 Task: Create a task  Integrate a new third-party API into a website , assign it to team member softage.3@softage.net in the project AgileCamp and update the status of the task to  On Track  , set the priority of the task to High
Action: Mouse moved to (70, 298)
Screenshot: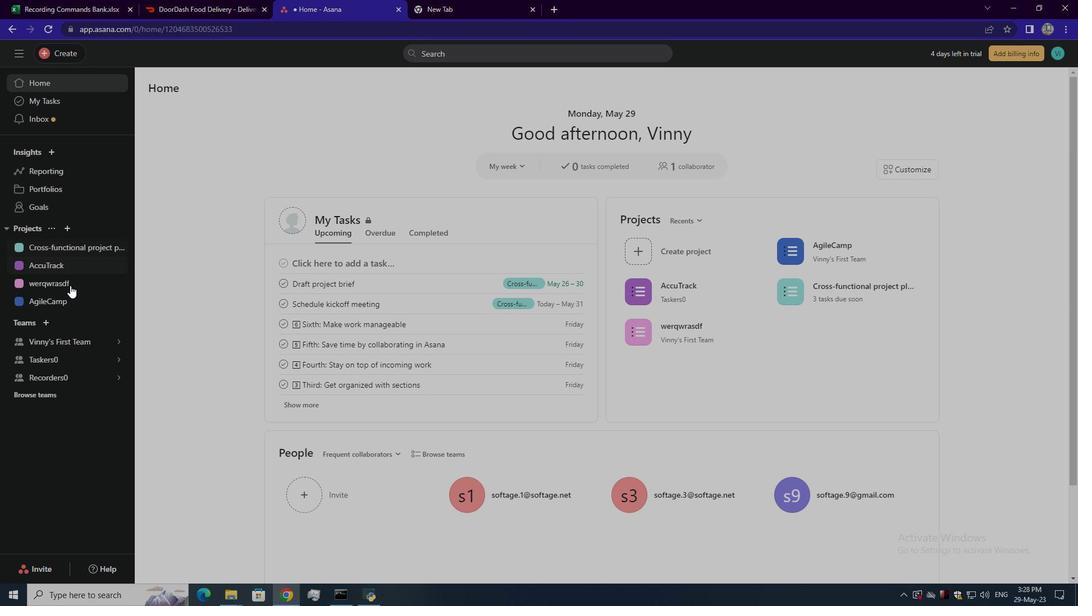
Action: Mouse pressed left at (70, 298)
Screenshot: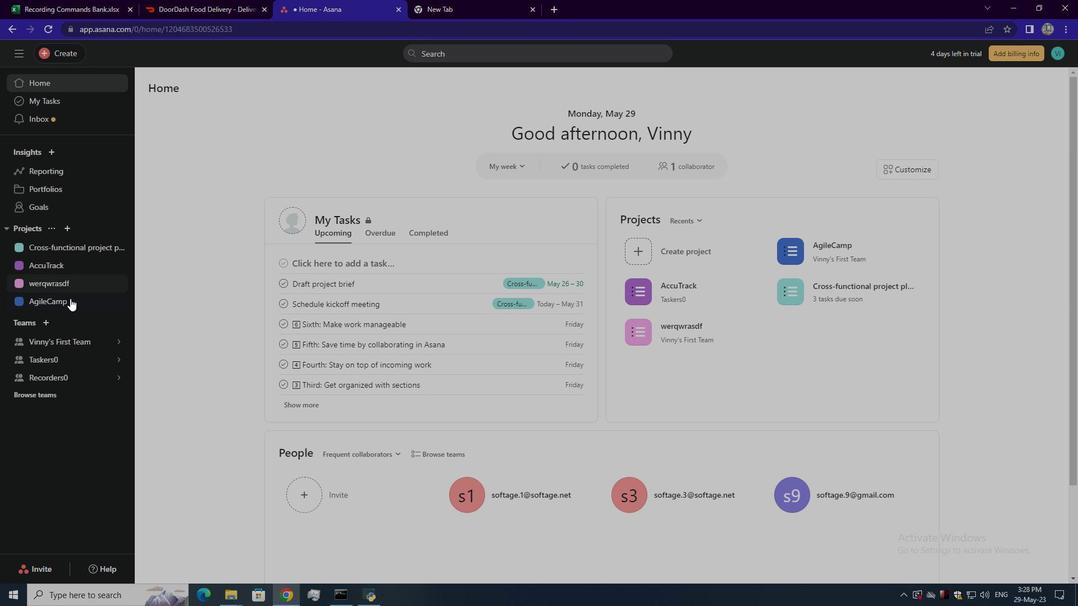 
Action: Mouse moved to (60, 59)
Screenshot: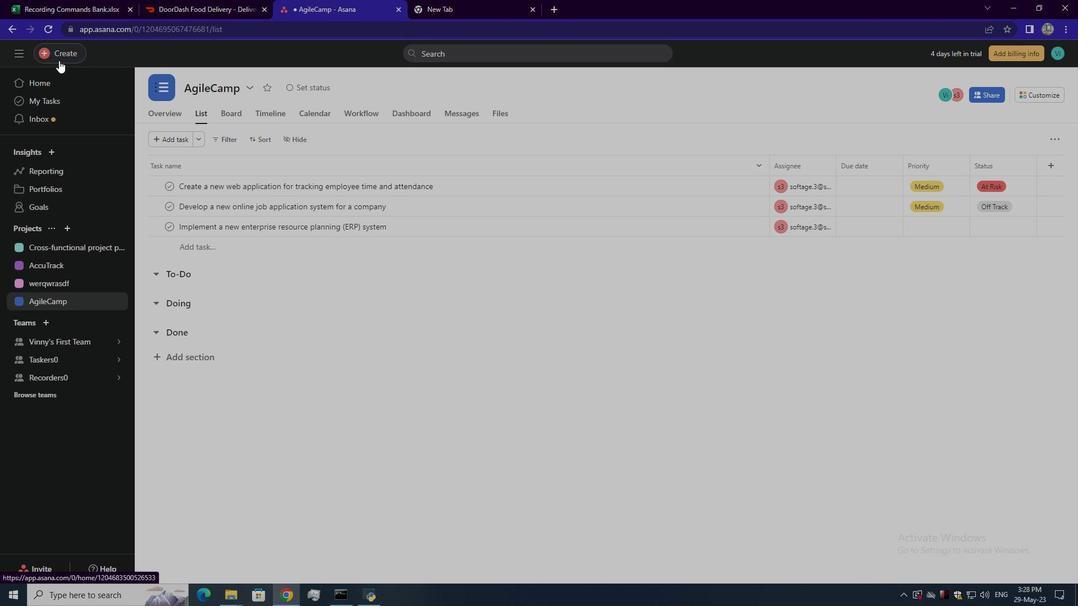 
Action: Mouse pressed left at (60, 59)
Screenshot: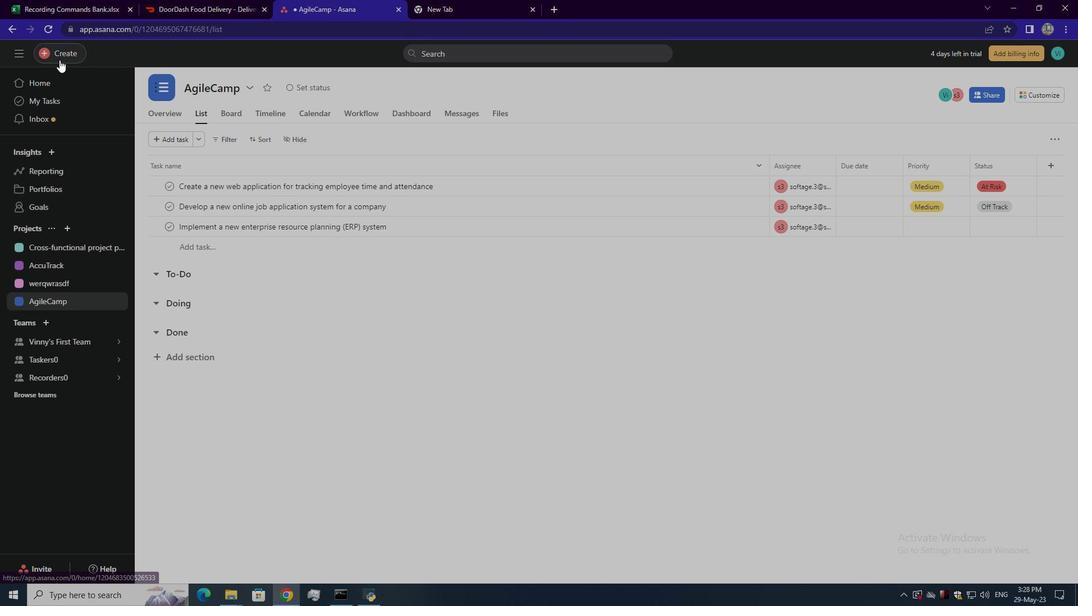
Action: Mouse moved to (123, 57)
Screenshot: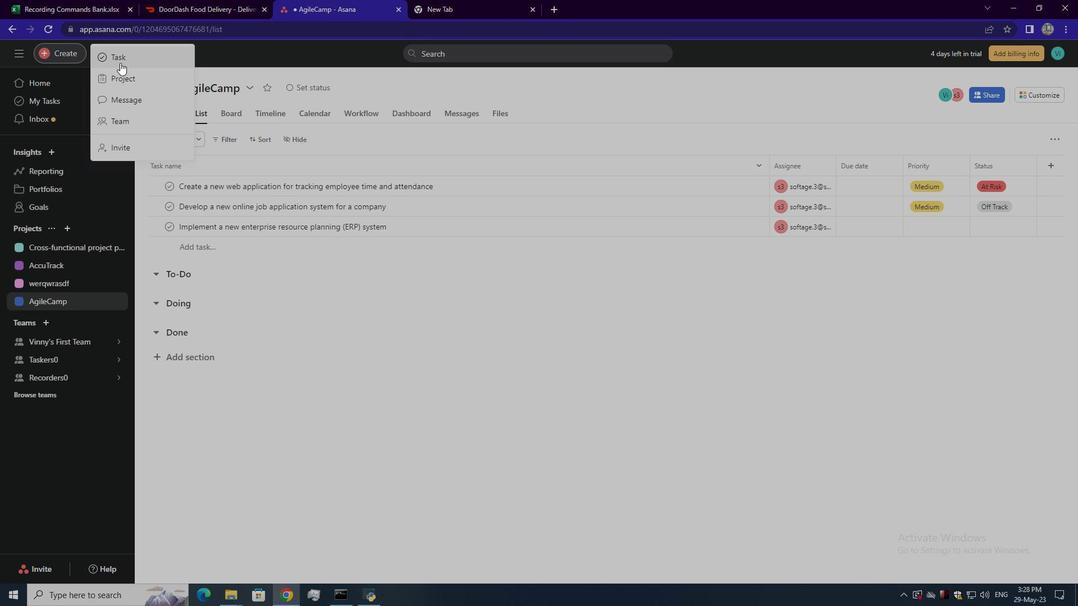 
Action: Mouse pressed left at (123, 57)
Screenshot: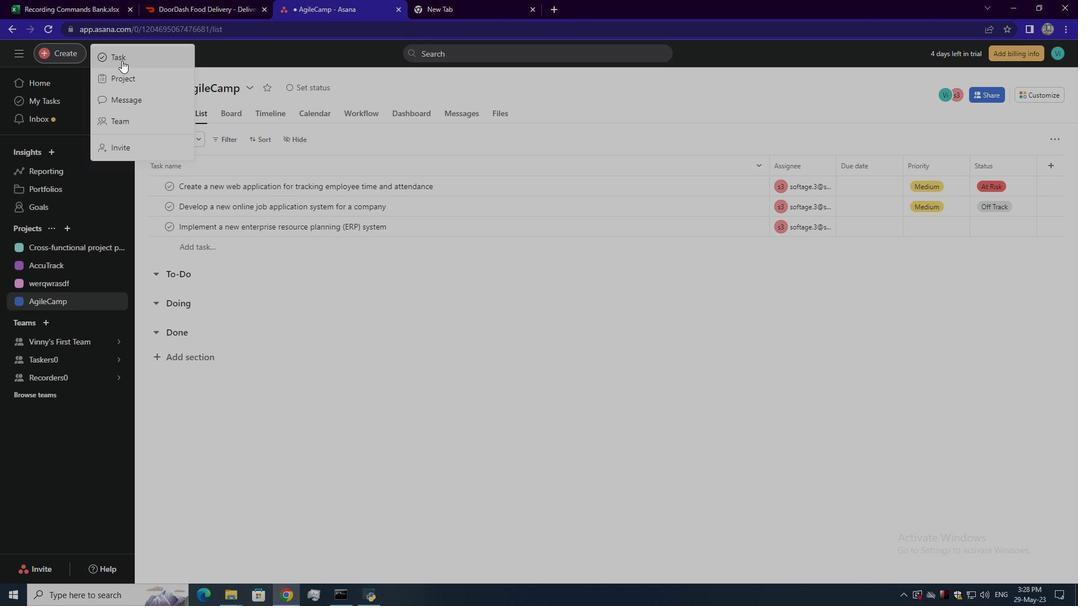 
Action: Mouse moved to (824, 353)
Screenshot: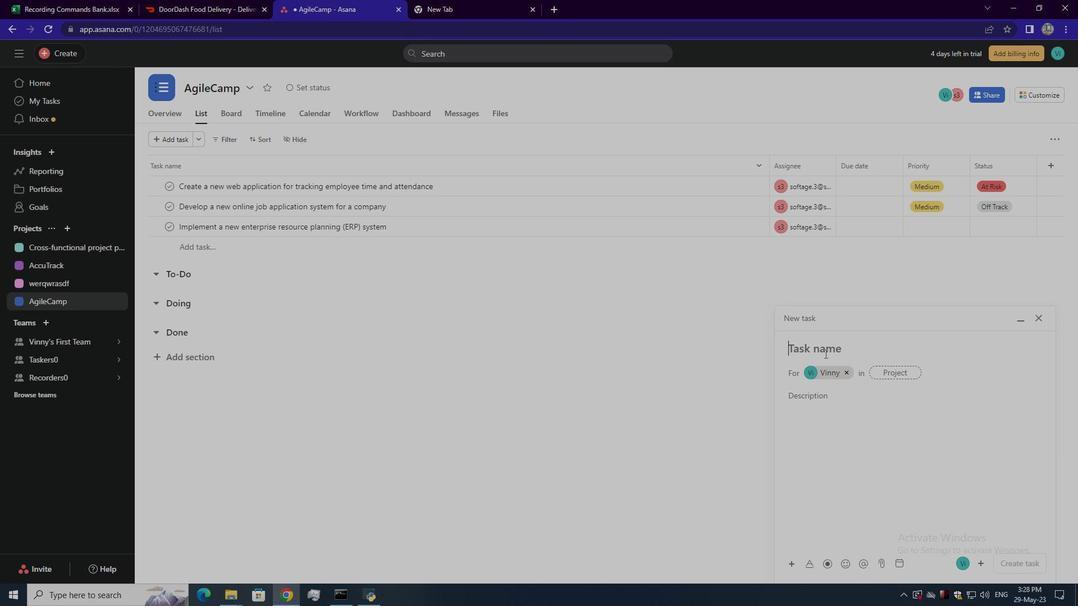 
Action: Mouse pressed left at (824, 353)
Screenshot: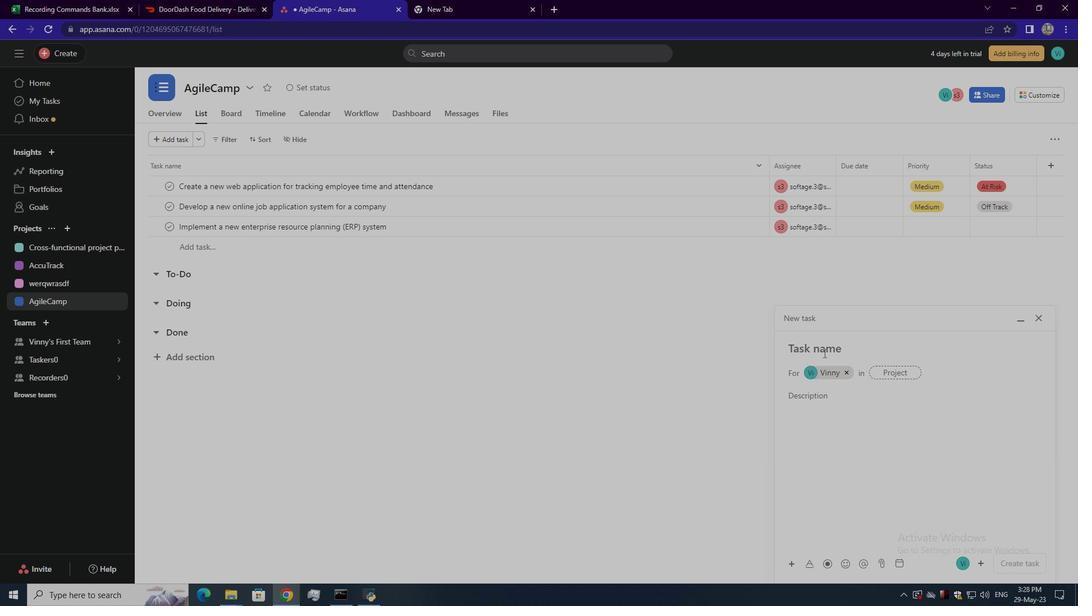 
Action: Key pressed <Key.shift>Integrat<Key.space>a<Key.space>new<Key.space>third<Key.space>-[<Key.backspace><Key.backspace><Key.backspace>-party<Key.space><Key.shift>API<Key.space>into<Key.space>a<Key.space>website<Key.enter>
Screenshot: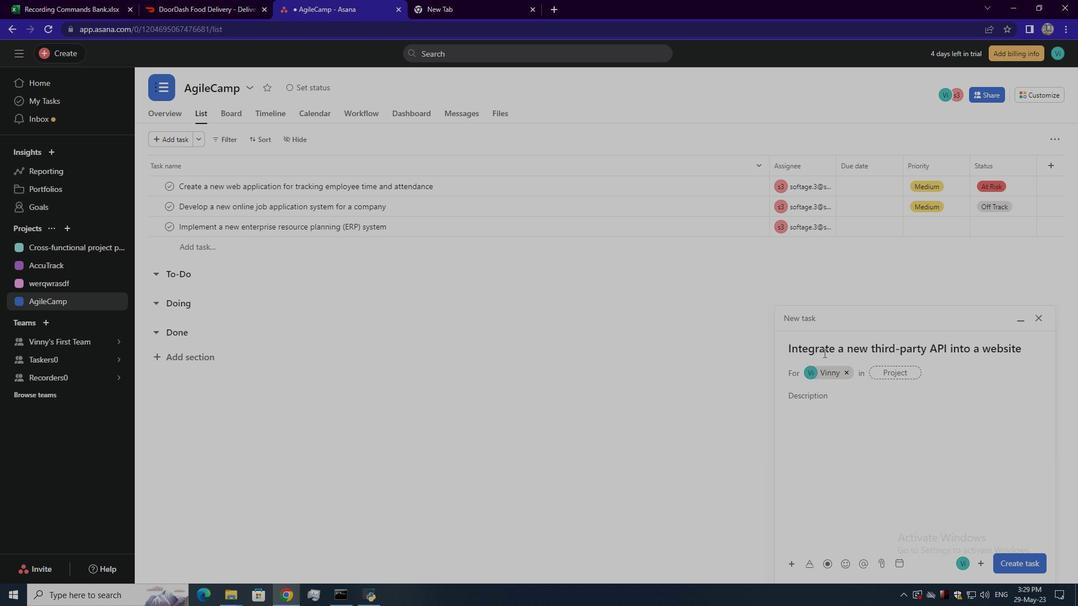 
Action: Mouse moved to (892, 371)
Screenshot: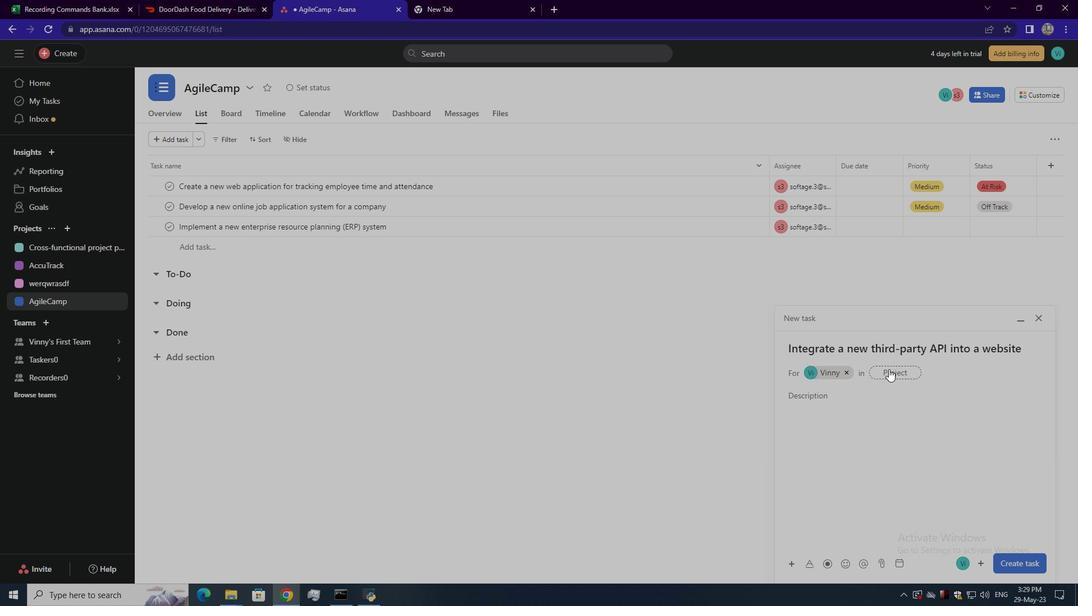 
Action: Mouse pressed left at (892, 371)
Screenshot: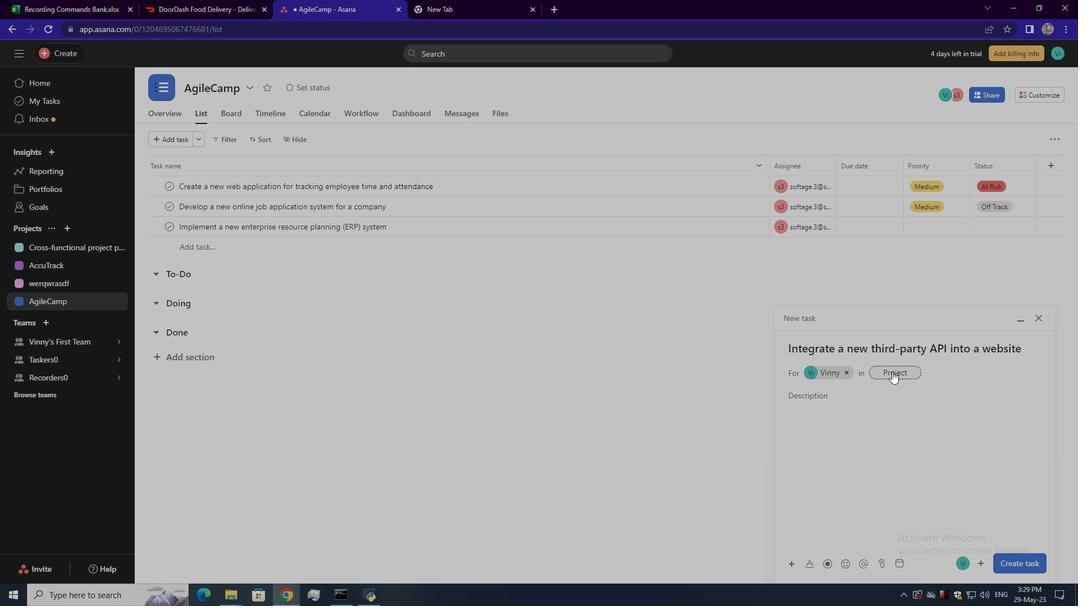 
Action: Mouse moved to (762, 385)
Screenshot: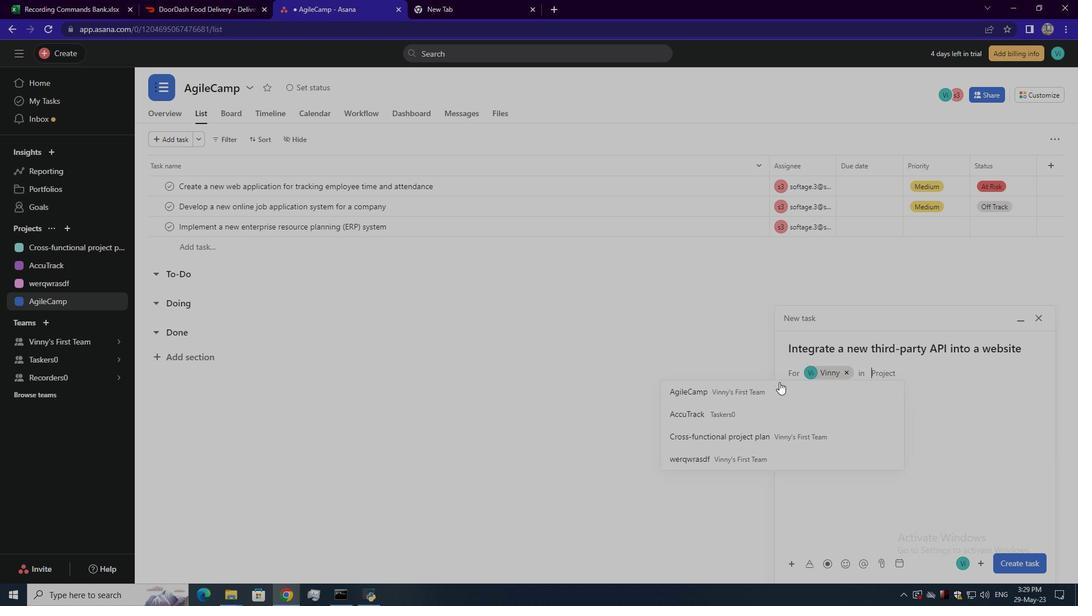 
Action: Mouse pressed left at (762, 385)
Screenshot: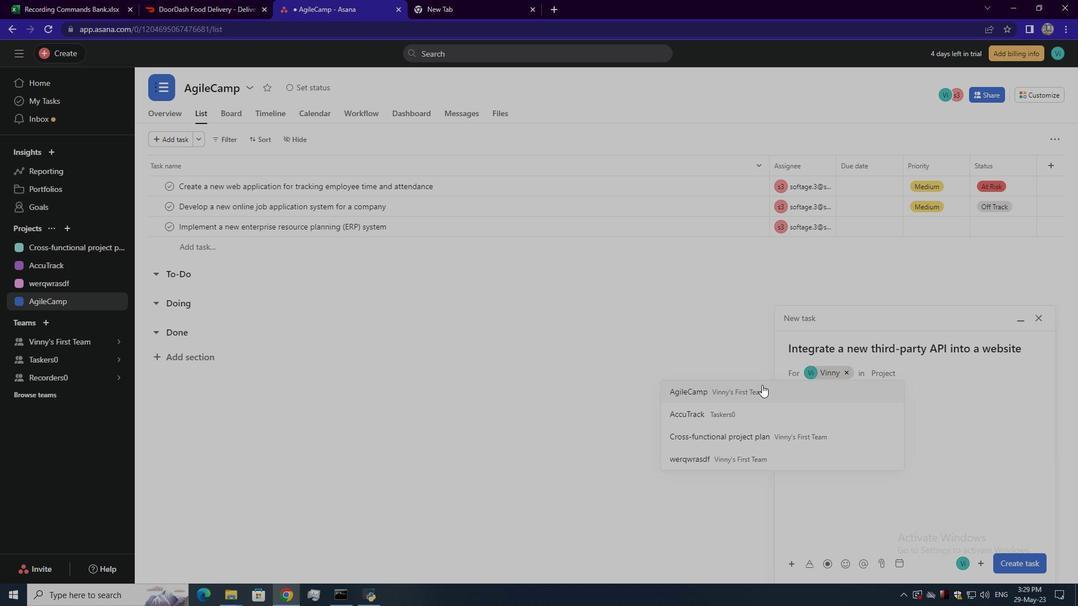 
Action: Mouse moved to (848, 400)
Screenshot: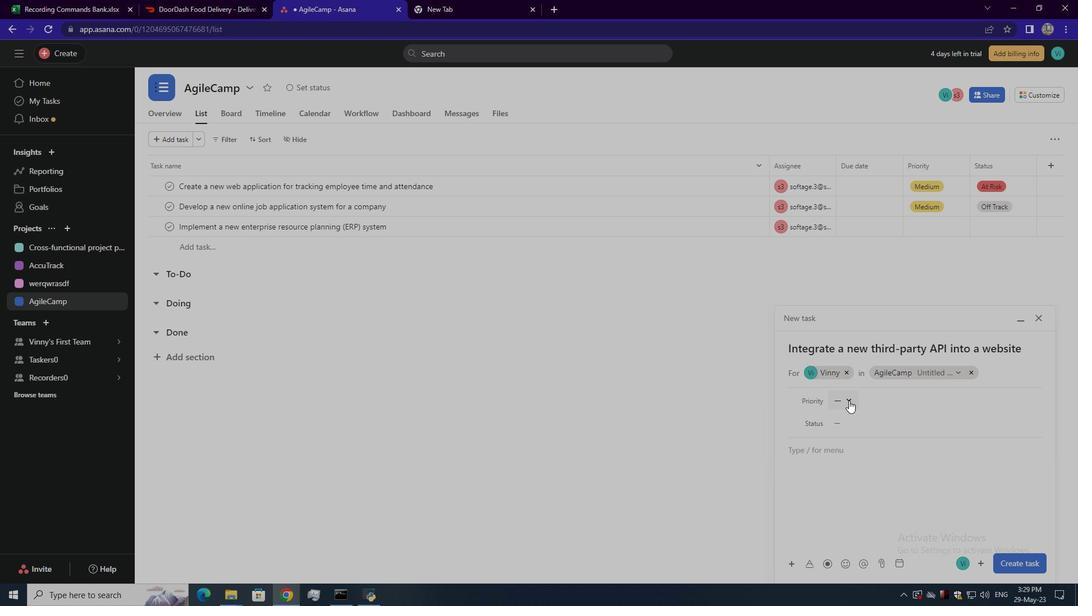 
Action: Mouse pressed left at (848, 400)
Screenshot: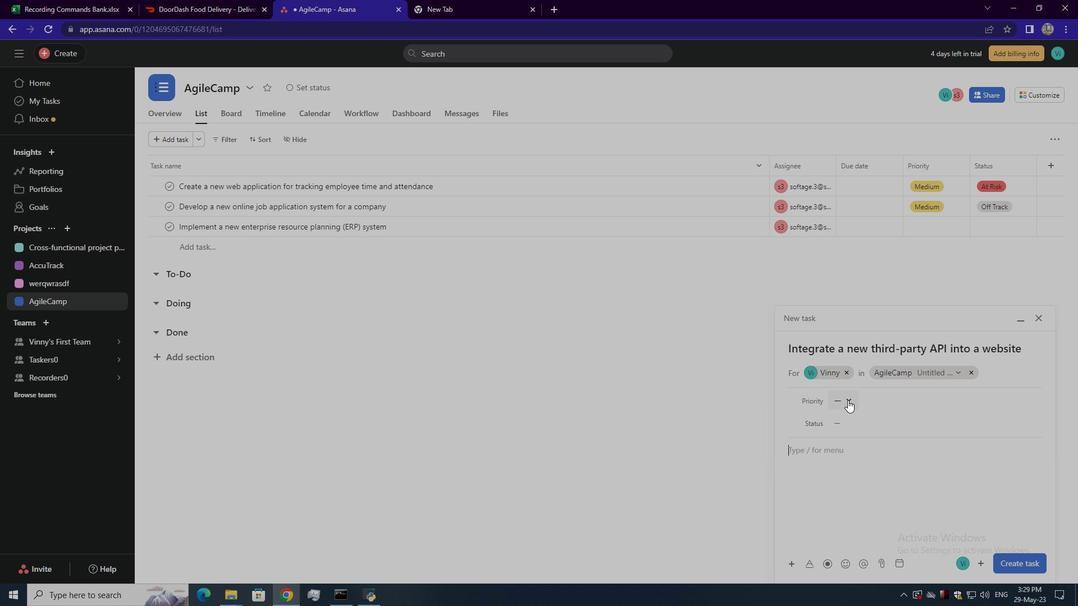 
Action: Mouse moved to (860, 431)
Screenshot: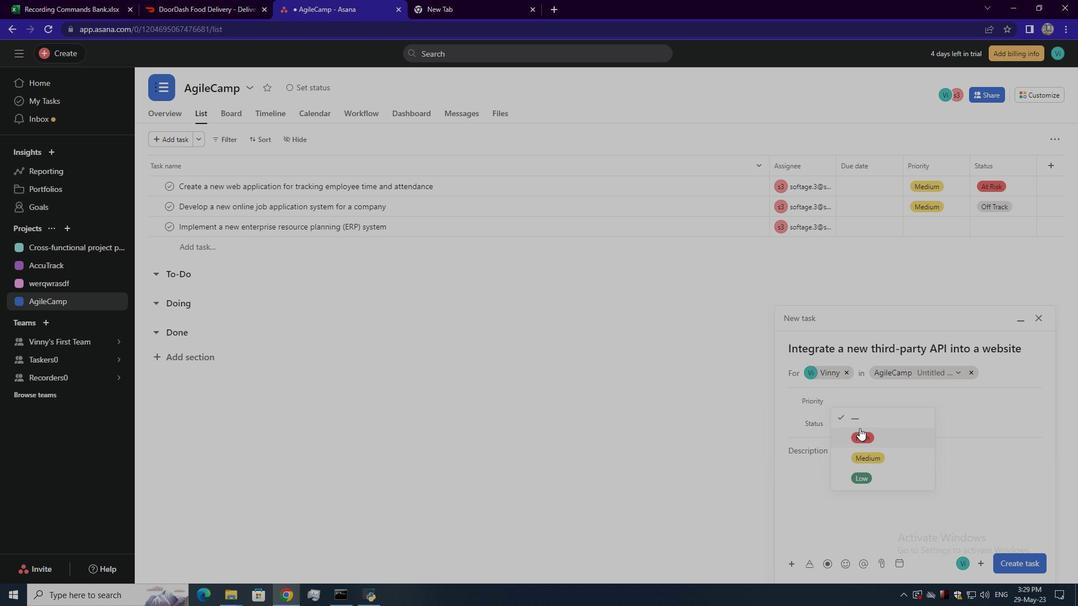 
Action: Mouse pressed left at (860, 431)
Screenshot: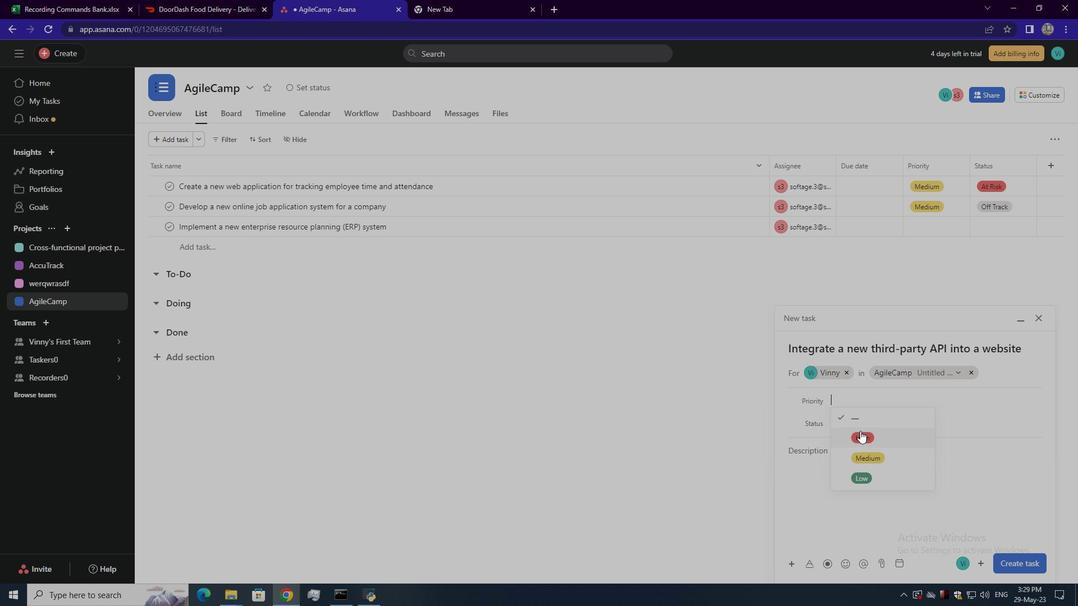 
Action: Mouse moved to (841, 422)
Screenshot: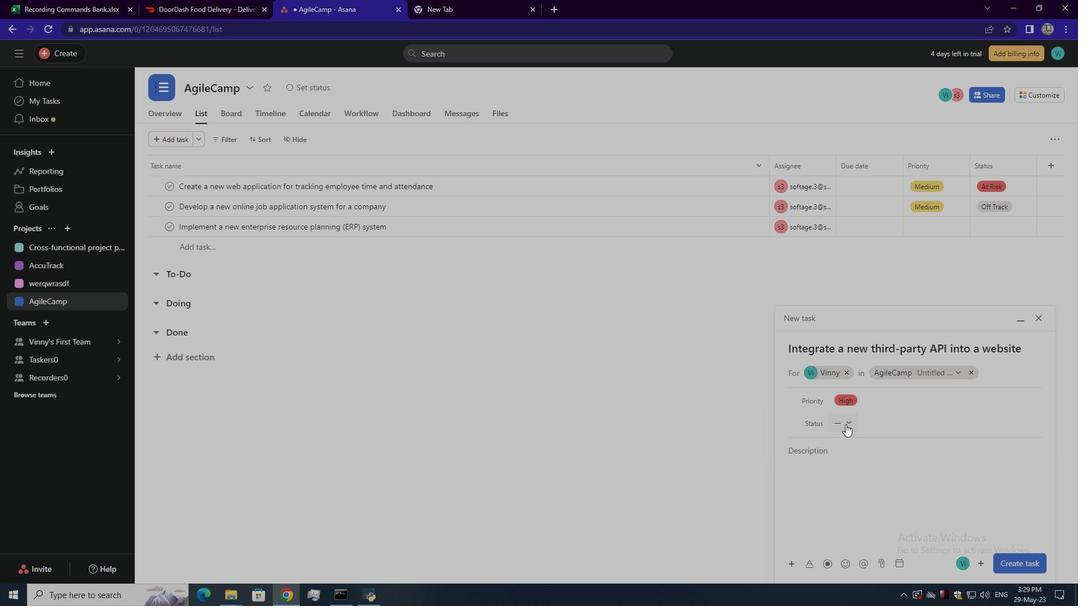 
Action: Mouse pressed left at (841, 422)
Screenshot: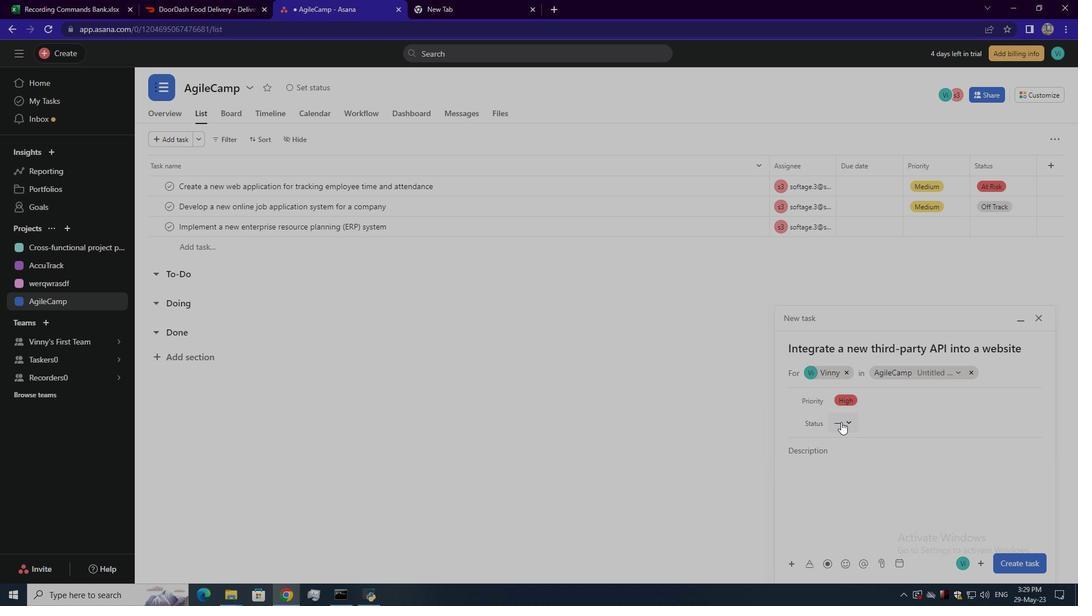 
Action: Mouse moved to (870, 475)
Screenshot: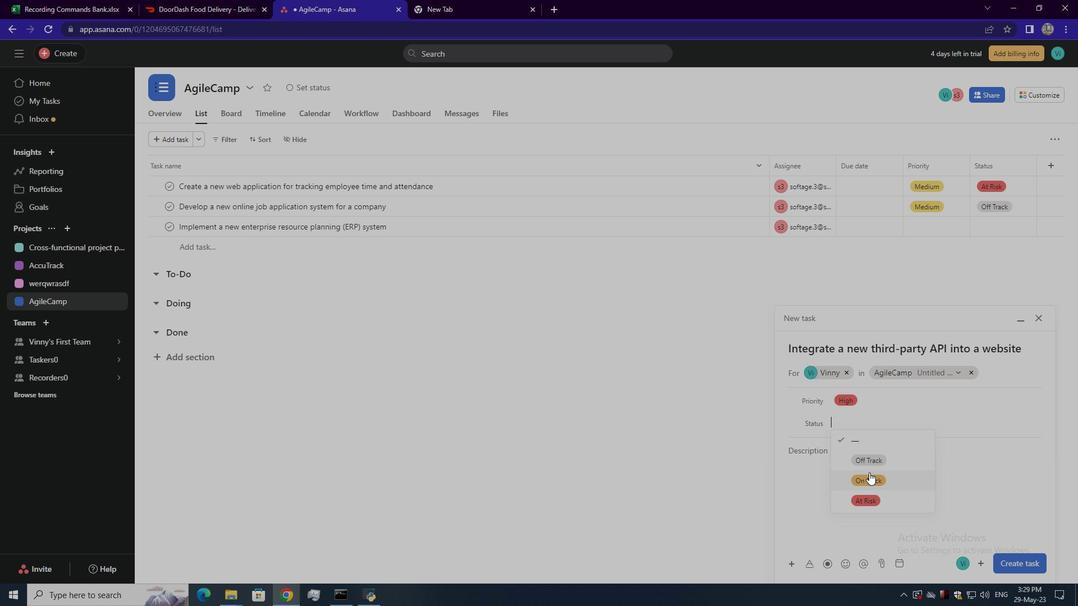 
Action: Mouse pressed left at (870, 475)
Screenshot: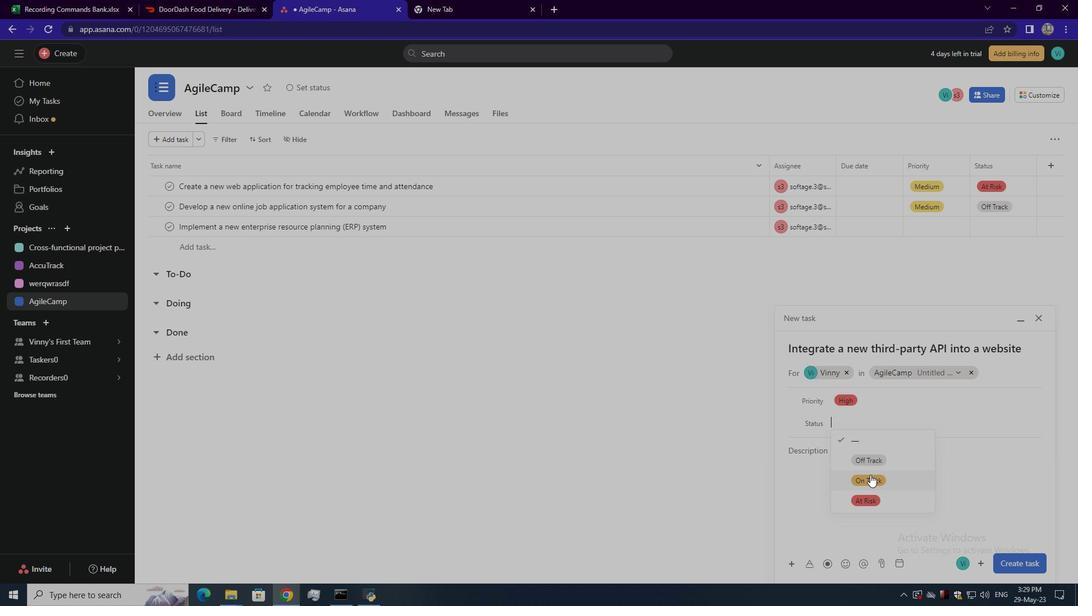 
Action: Mouse moved to (1005, 558)
Screenshot: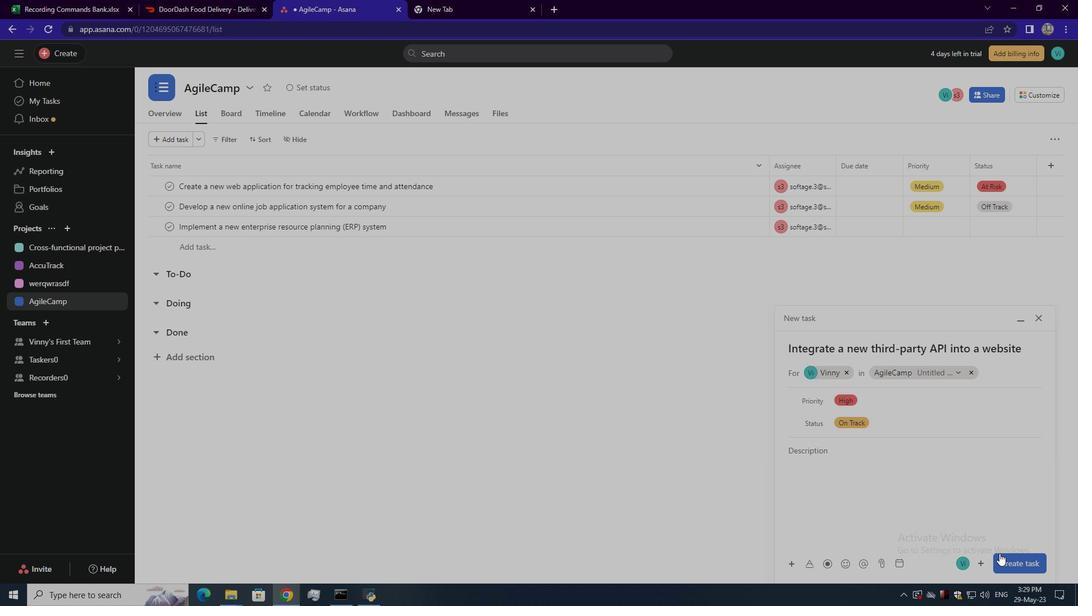 
Action: Mouse pressed left at (1005, 558)
Screenshot: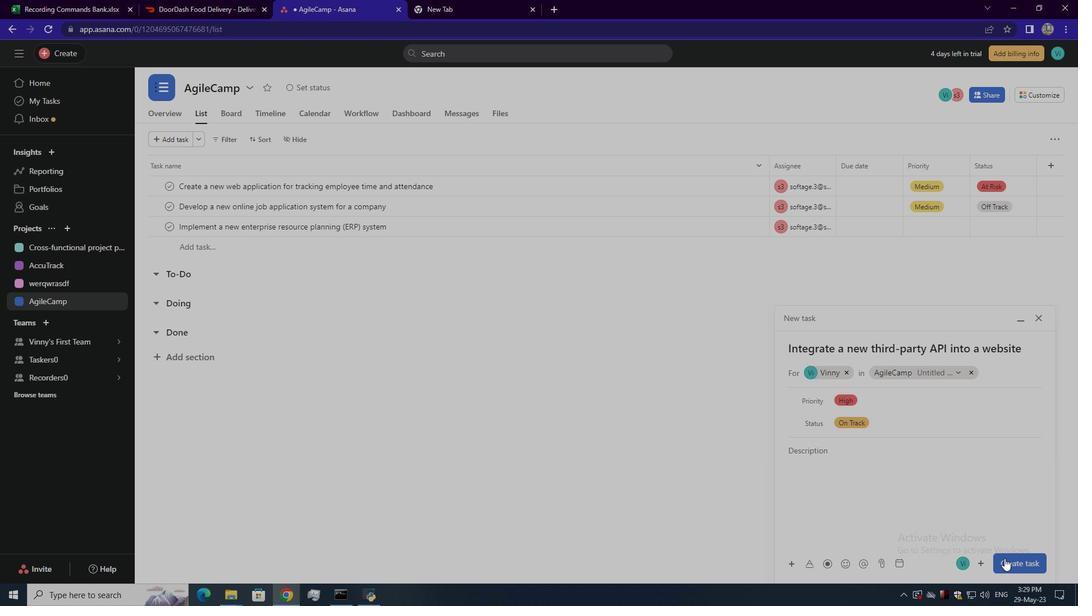 
Action: Mouse moved to (808, 248)
Screenshot: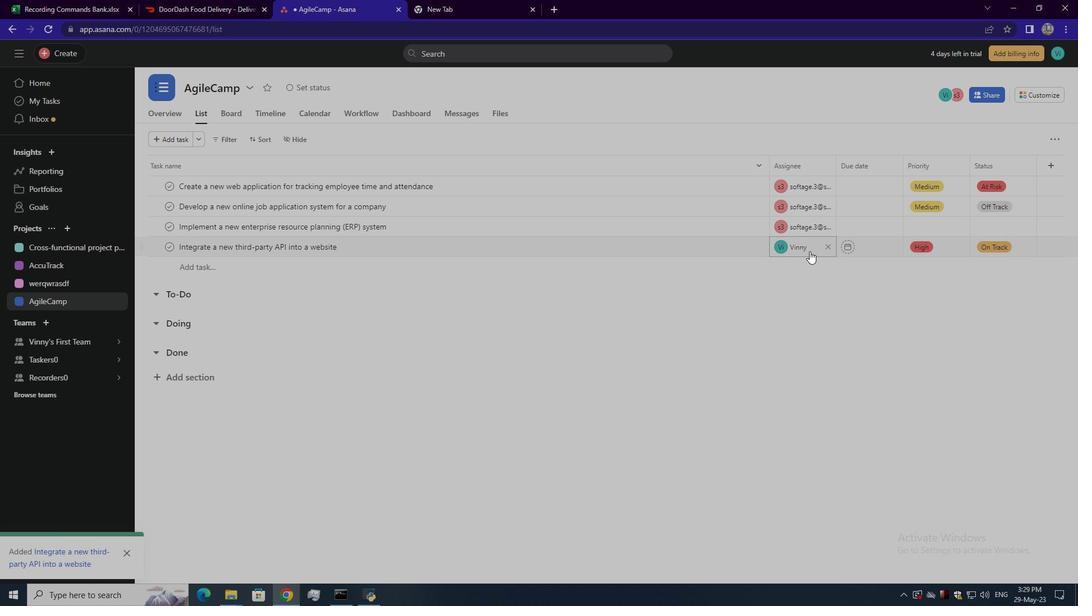 
Action: Mouse pressed left at (808, 248)
Screenshot: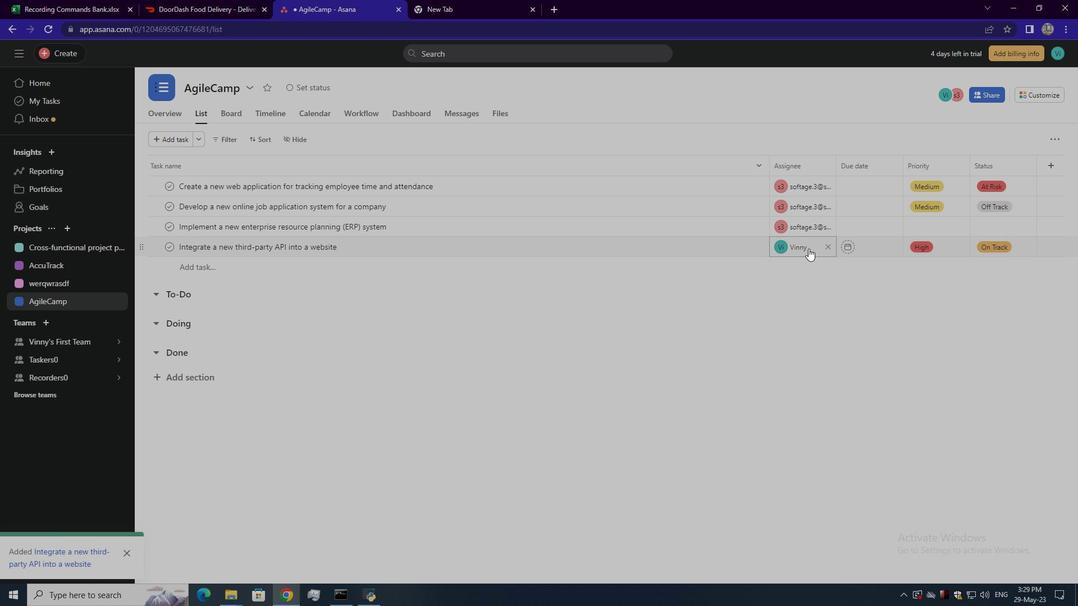 
Action: Mouse moved to (823, 312)
Screenshot: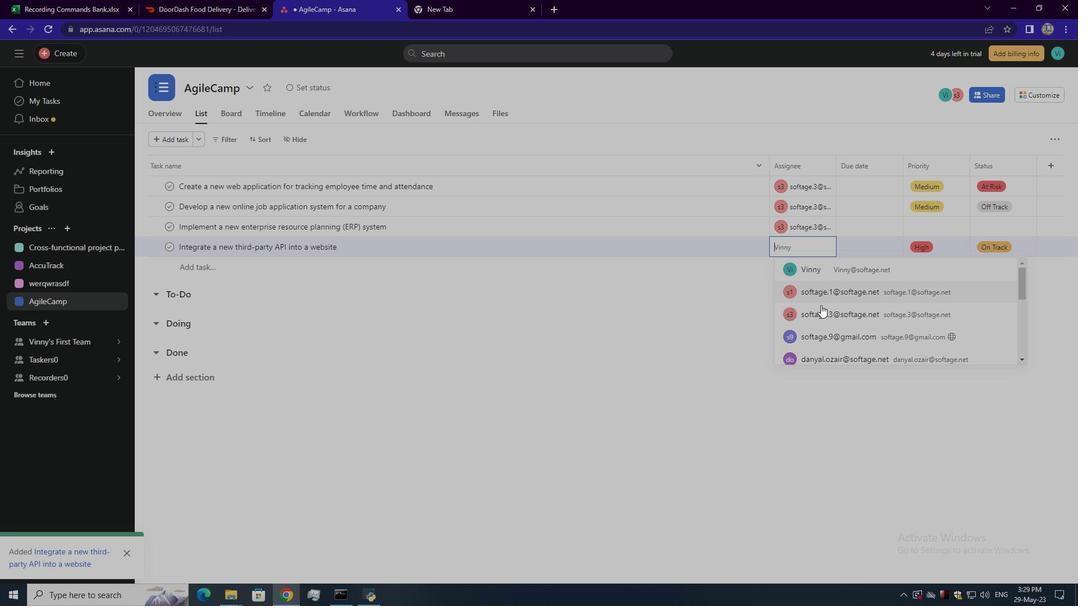 
Action: Mouse pressed left at (823, 312)
Screenshot: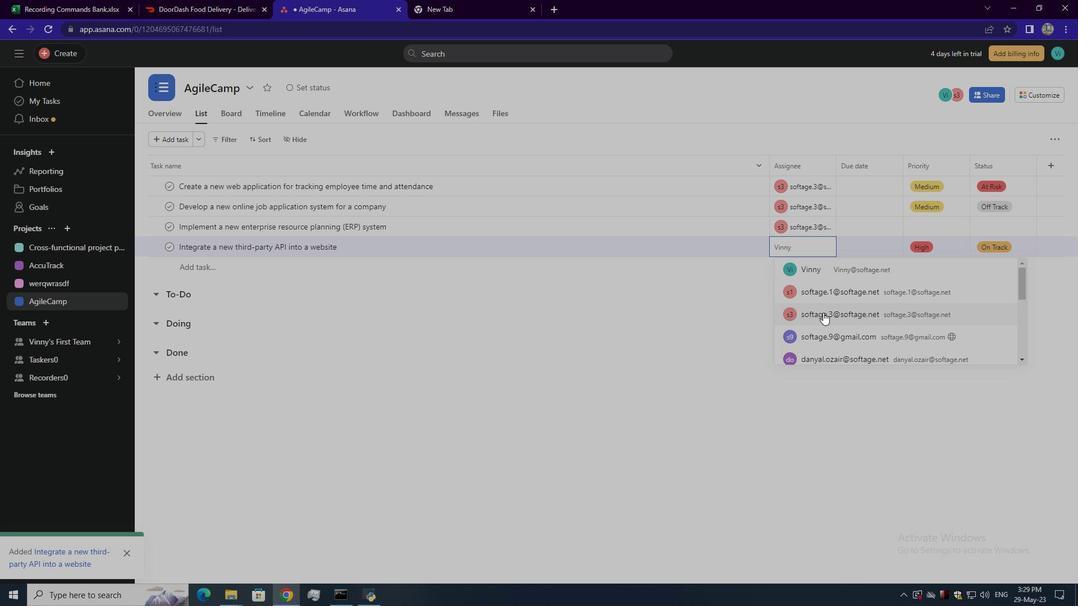 
